 Task: Add voting buttons to an email in Outlook.
Action: Mouse moved to (875, 30)
Screenshot: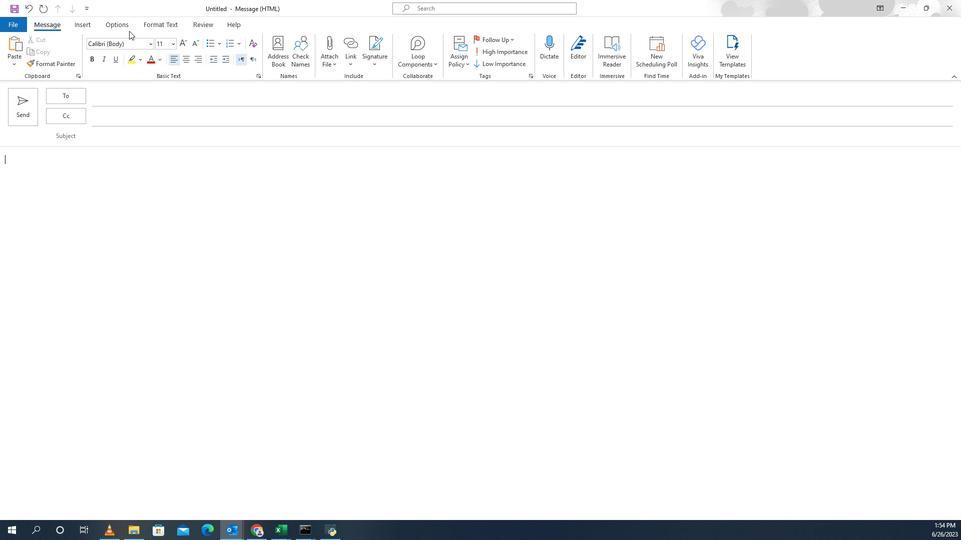 
Action: Mouse pressed left at (875, 30)
Screenshot: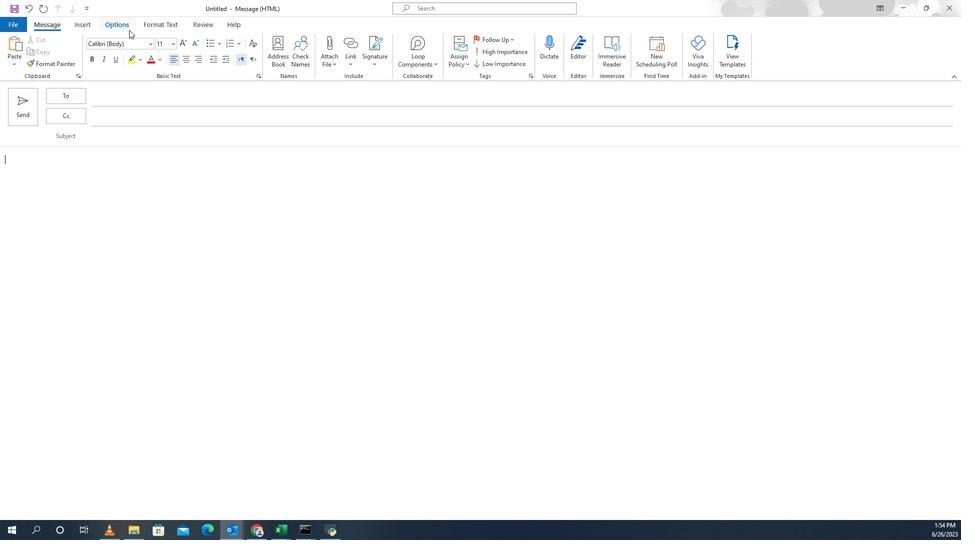 
Action: Mouse moved to (857, 44)
Screenshot: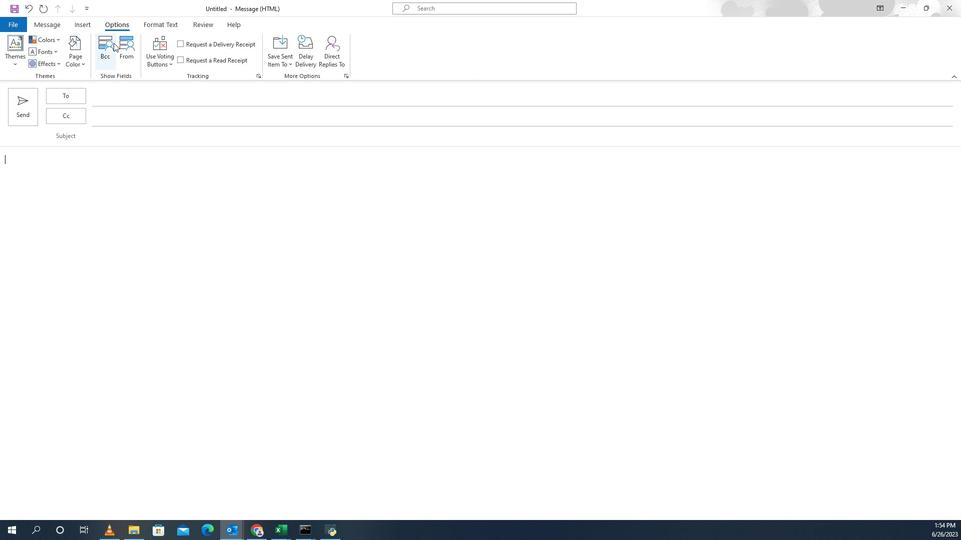 
Action: Mouse pressed left at (857, 44)
Screenshot: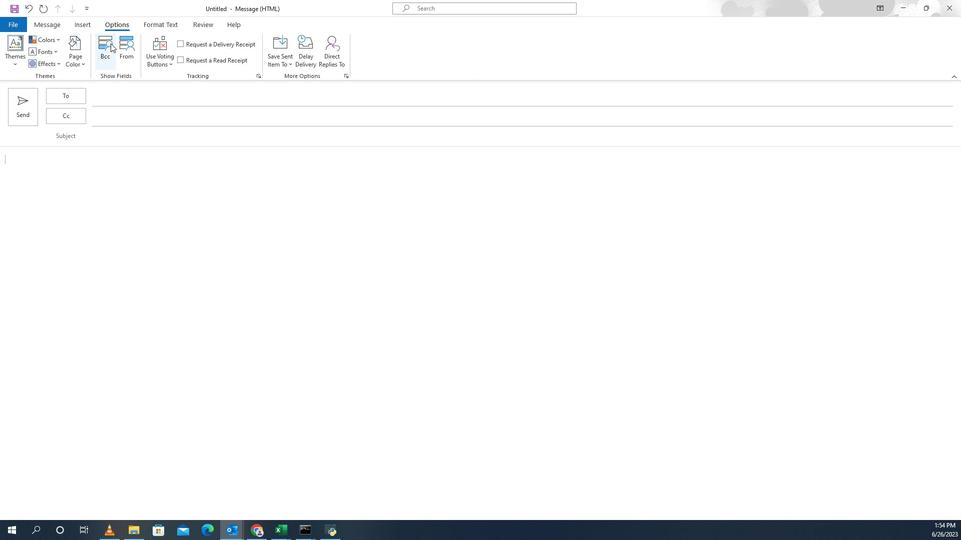 
Action: Mouse moved to (877, 47)
Screenshot: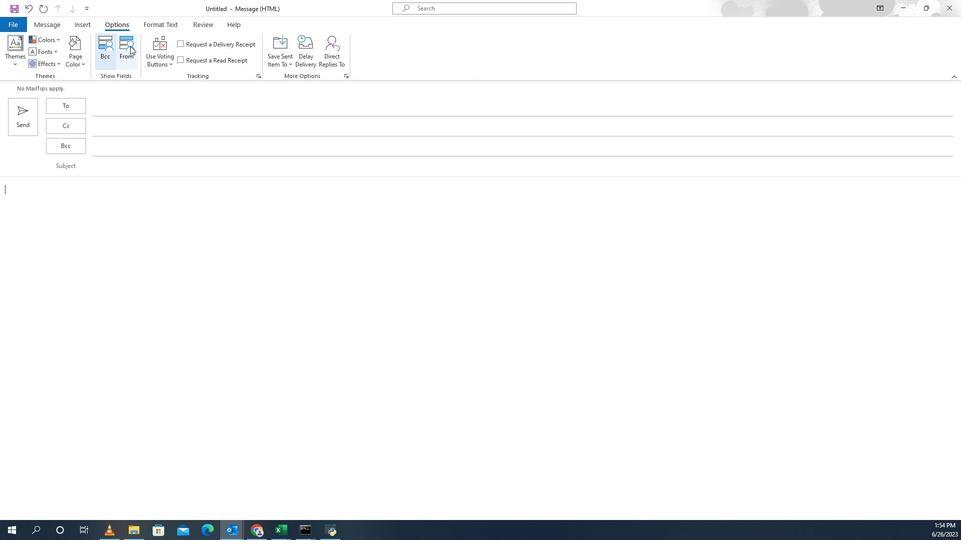 
Action: Mouse pressed left at (877, 47)
Screenshot: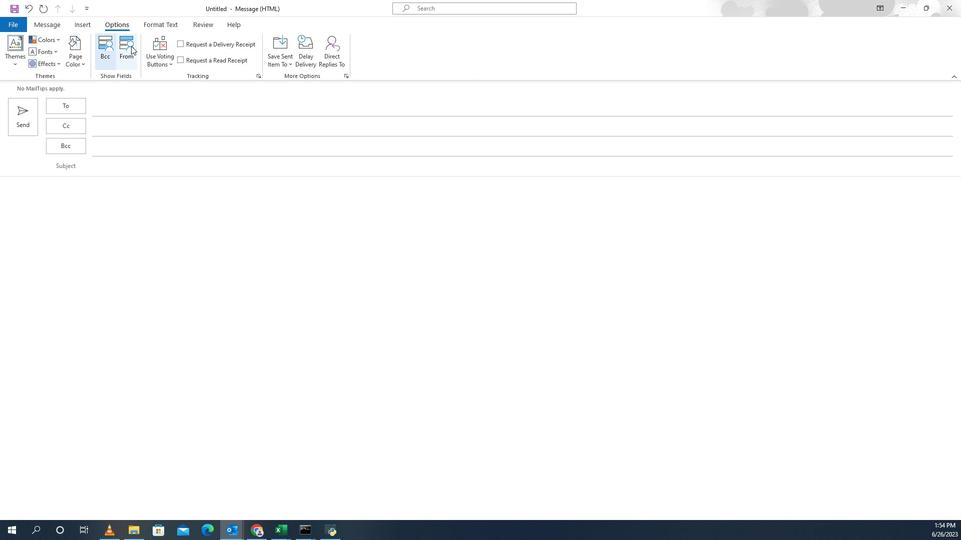 
Action: Mouse moved to (910, 64)
Screenshot: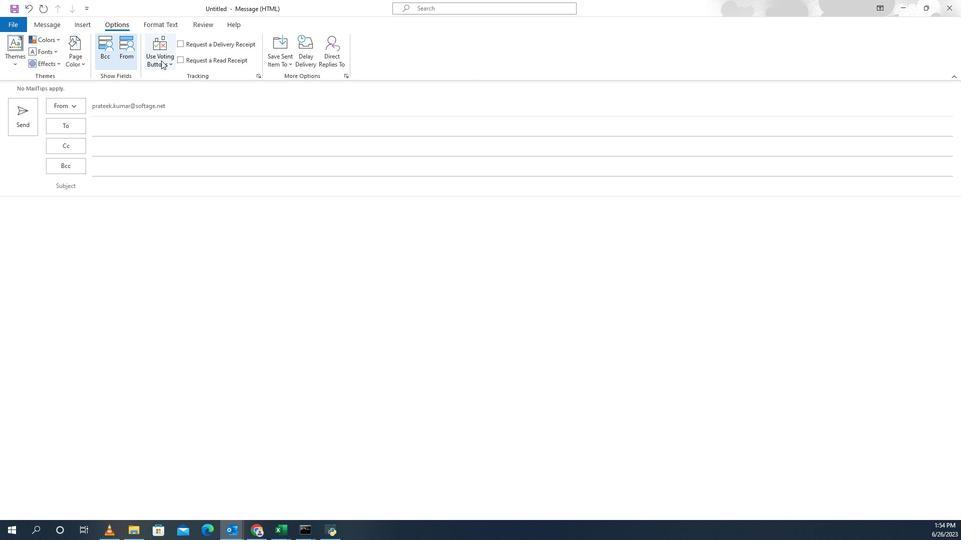 
Action: Mouse pressed left at (910, 64)
Screenshot: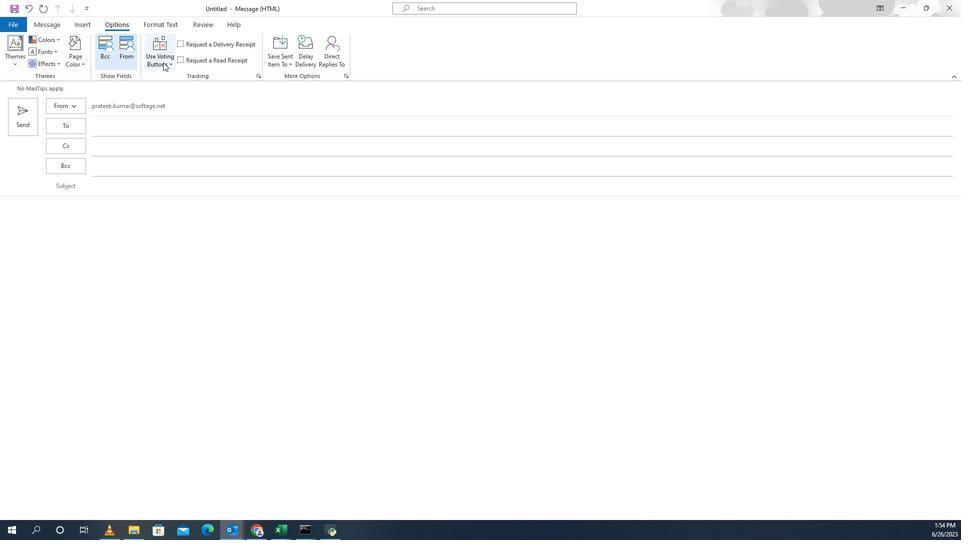 
Action: Mouse moved to (921, 93)
Screenshot: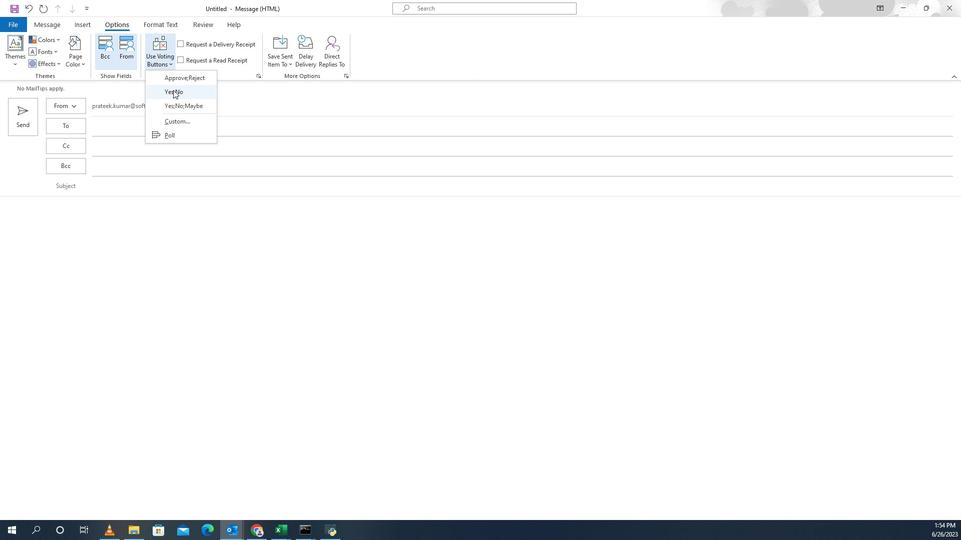 
Action: Mouse pressed left at (921, 93)
Screenshot: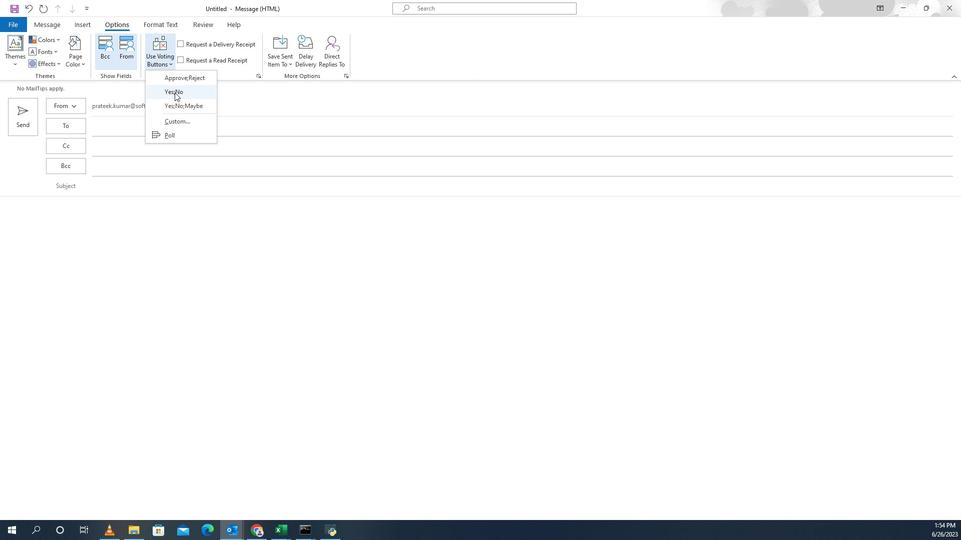 
